 Task: Set the description to "An Innovation Workshop is a collaborative, structured event fostering creativity and problem-solving.".
Action: Mouse moved to (444, 336)
Screenshot: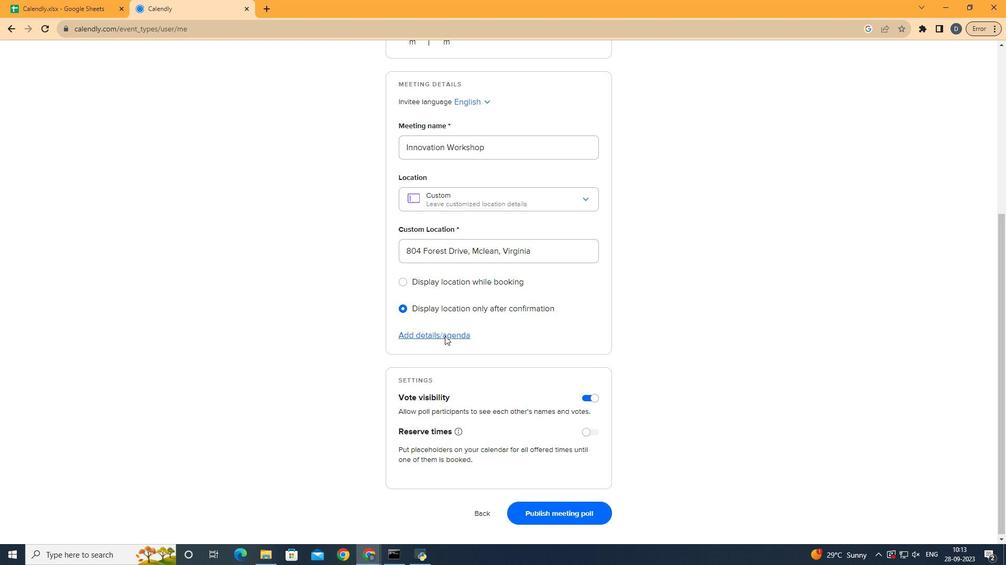 
Action: Mouse pressed left at (444, 336)
Screenshot: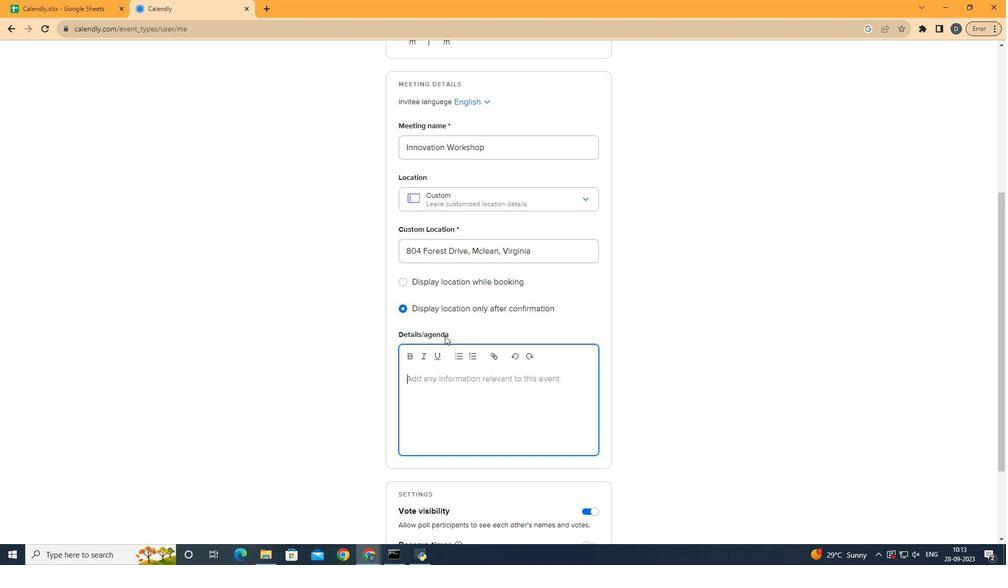 
Action: Mouse moved to (474, 401)
Screenshot: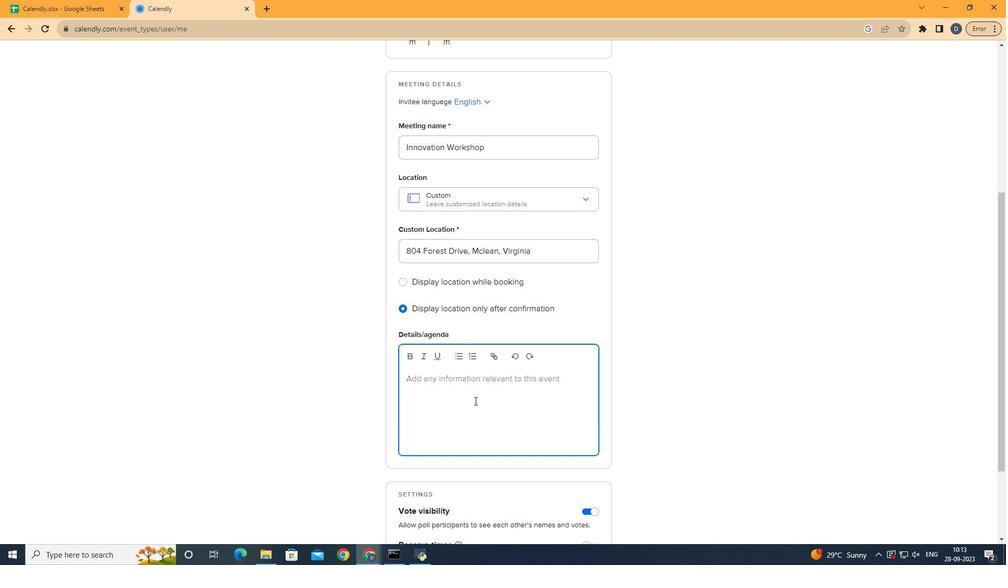 
Action: Mouse pressed left at (474, 401)
Screenshot: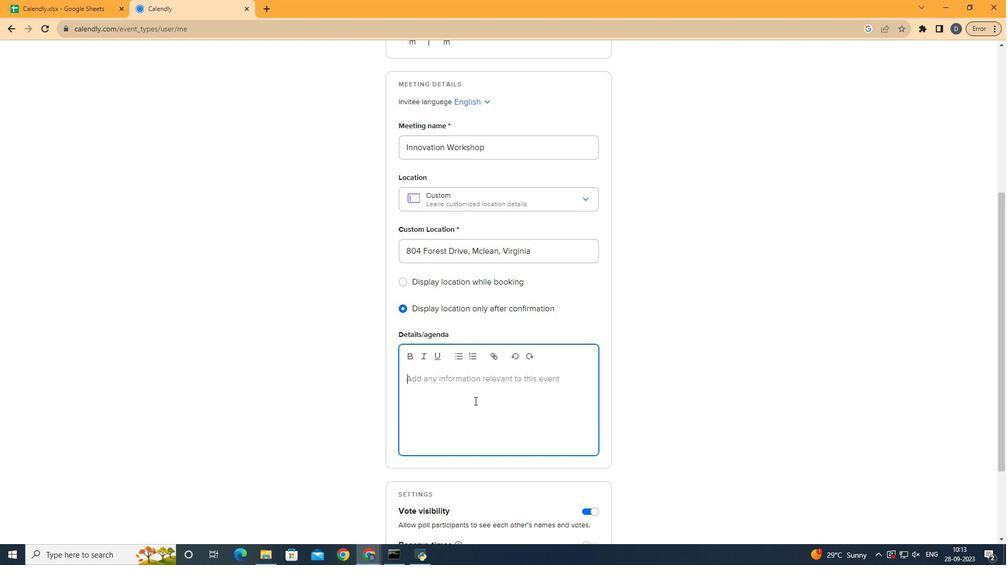 
Action: Key pressed <Key.shift><Key.shift><Key.shift><Key.shift><Key.shift><Key.shift><Key.shift><Key.shift><Key.shift><Key.shift><Key.shift>An<Key.space><Key.shift>Innovation<Key.space><Key.shift>Workshop<Key.space>is<Key.space>a<Key.space>collaborative,<Key.space>structed<Key.space>event<Key.space>fostering<Key.space>creativity<Key.space>and<Key.space>problem-solving.
Screenshot: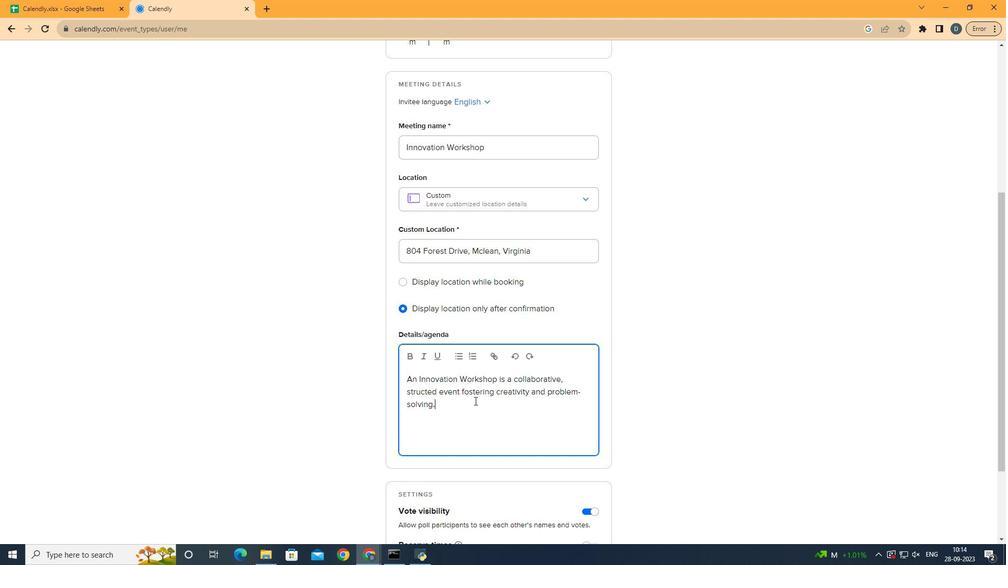 
Action: Mouse moved to (616, 411)
Screenshot: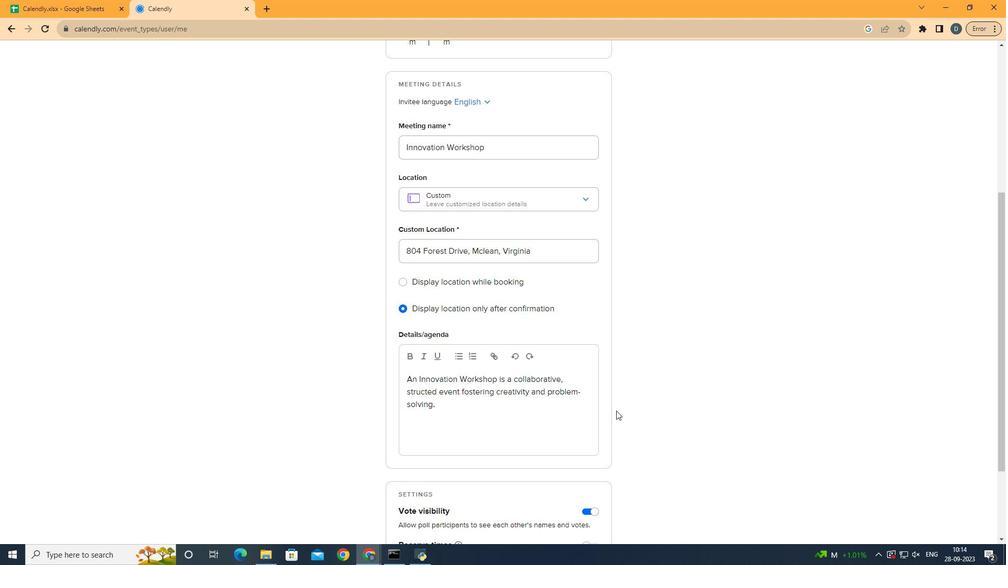 
Action: Mouse pressed left at (616, 411)
Screenshot: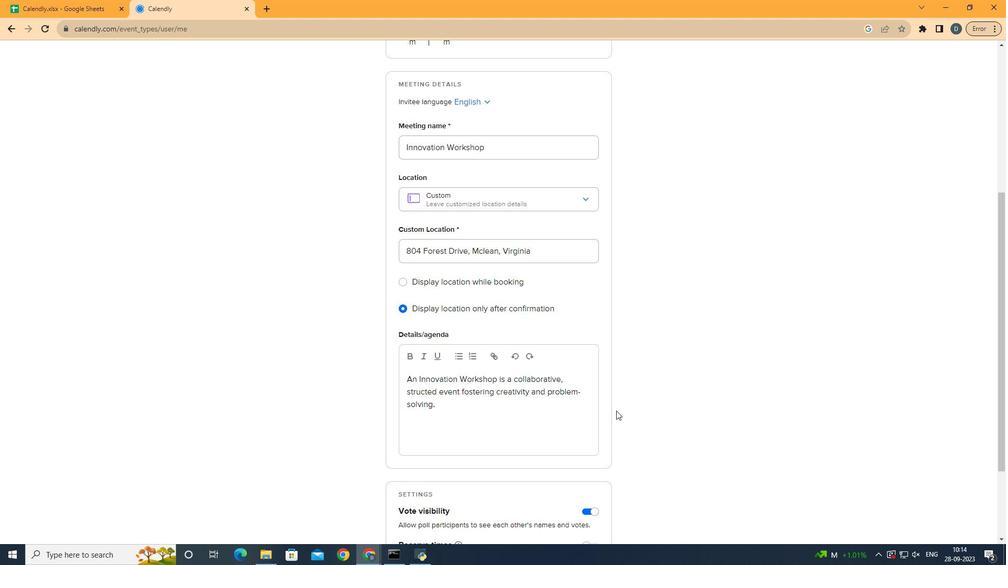 
Action: Mouse moved to (631, 416)
Screenshot: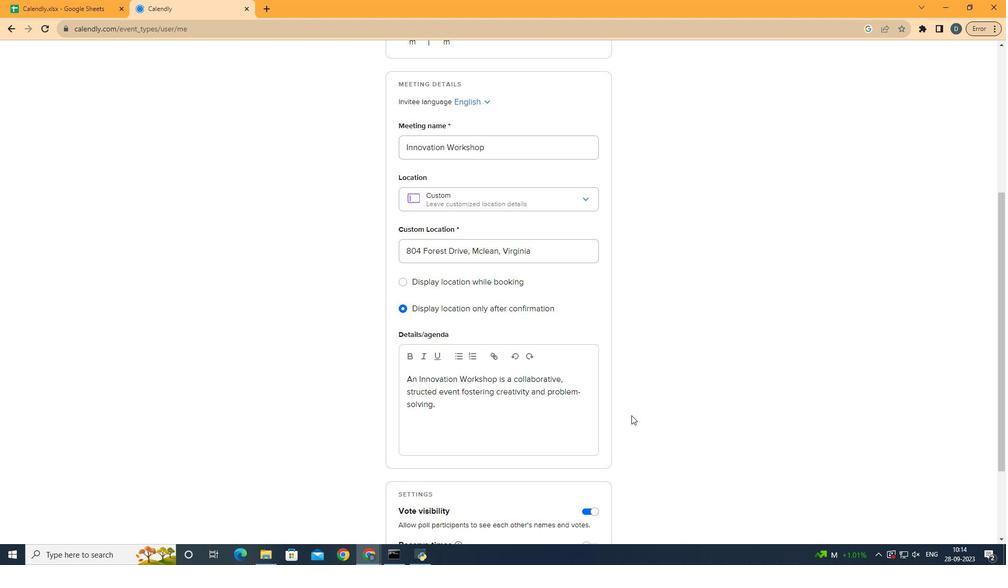 
